 Task: Open an excel sheet with  and write heading  City data  Add 10 city name:-  '1. Chelsea, New York, NY , 2. Beverly Hills, Los Angeles, CA , 3. Knightsbridge, London, United Kingdom , 4. Le Marais, Paris, forance , 5. Ginza, Tokyo, Japan _x000D_
6. Circular Quay, Sydney, Australia , 7. Mitte, Berlin, Germany , 8. Downtown, Toronto, Canada , 9. Trastevere, Rome, 10. Colaba, Mumbai, India. ' in July Last week sales are  1. Chelsea, New York, NY 10001 | 2. Beverly Hills, Los Angeles, CA 90210 | 3. Knightsbridge, London, United Kingdom SW1X 7XL | 4. Le Marais, Paris, forance 75004 | 5. Ginza, Tokyo, Japan 104-0061 | 6. Circular Quay, Sydney, Australia 2000 | 7. Mitte, Berlin, Germany 10178 | 8. Downtown, Toronto, Canada M5V 3L9 | 9. Trastevere, Rome, Italy 00153 | 10. Colaba, Mumbai, India 400005. Save page analysisSalesTargets_2023
Action: Key pressed <Key.shift><Key.shift><Key.shift><Key.shift><Key.shift><Key.shift><Key.shift><Key.shift><Key.shift><Key.shift><Key.shift><Key.shift><Key.shift><Key.shift><Key.shift><Key.shift><Key.shift><Key.shift><Key.shift><Key.shift><Key.shift><Key.shift><Key.shift><Key.shift><Key.shift><Key.shift><Key.shift><Key.shift><Key.shift><Key.shift><Key.shift><Key.shift><Key.shift><Key.shift><Key.shift><Key.shift><Key.shift><Key.shift><Key.shift><Key.shift><Key.shift><Key.shift><Key.shift><Key.shift><Key.shift><Key.shift><Key.shift><Key.shift>T<Key.backspace><Key.shift><Key.shift><Key.shift><Key.shift><Key.shift><Key.shift><Key.shift><Key.shift><Key.shift><Key.shift><Key.shift><Key.shift><Key.shift><Key.shift><Key.shift><Key.shift><Key.shift><Key.shift><Key.shift><Key.shift><Key.shift><Key.shift><Key.shift><Key.shift><Key.shift>City<Key.space><Key.shift><Key.shift><Key.shift><Key.shift><Key.shift><Key.shift><Key.shift><Key.shift><Key.shift><Key.shift><Key.shift><Key.shift><Key.shift><Key.shift><Key.shift><Key.shift><Key.shift><Key.shift>Data<Key.space><Key.enter><Key.down><Key.up><Key.shift><Key.shift><Key.shift><Key.shift><Key.shift><Key.shift><Key.shift><Key.shift><Key.shift><Key.shift><Key.shift><Key.shift><Key.shift><Key.shift><Key.shift><Key.shift><Key.shift><Key.shift><Key.shift><Key.shift><Key.shift><Key.shift><Key.shift><Key.shift><Key.shift><Key.shift><Key.shift><Key.shift><Key.shift><Key.shift>City<Key.space><Key.shift><Key.shift><Key.shift><Key.shift><Key.shift><Key.shift><Key.shift><Key.shift><Key.shift><Key.shift><Key.shift><Key.shift><Key.shift><Key.shift><Key.shift>Nma<Key.backspace><Key.backspace>ame<Key.space><Key.enter>
Screenshot: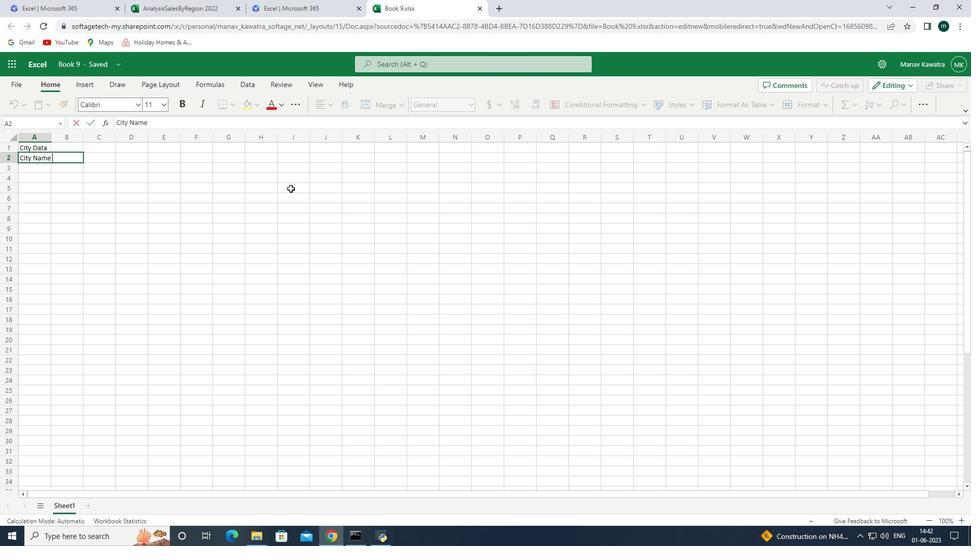
Action: Mouse moved to (439, 239)
Screenshot: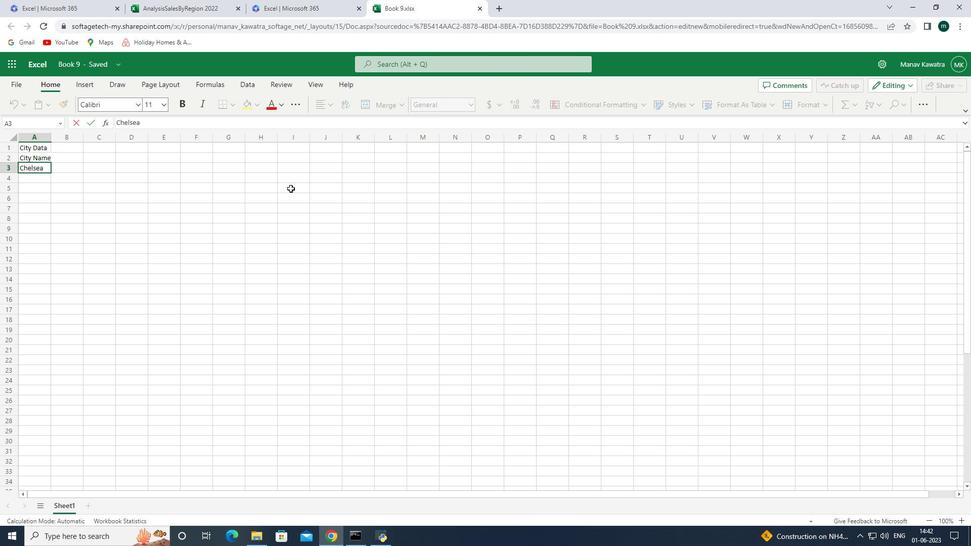 
Action: Key pressed <Key.down><Key.up><Key.up>
Screenshot: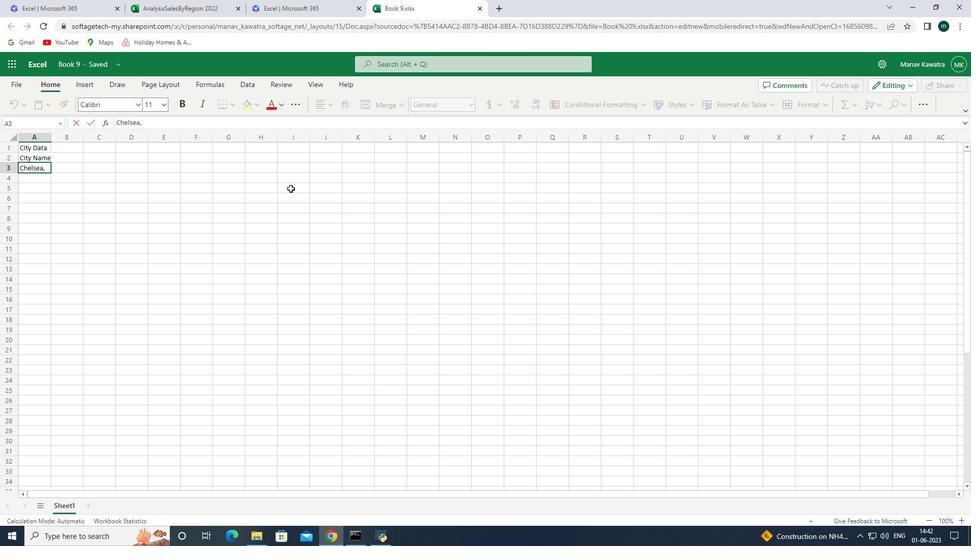 
Action: Mouse moved to (291, 188)
Screenshot: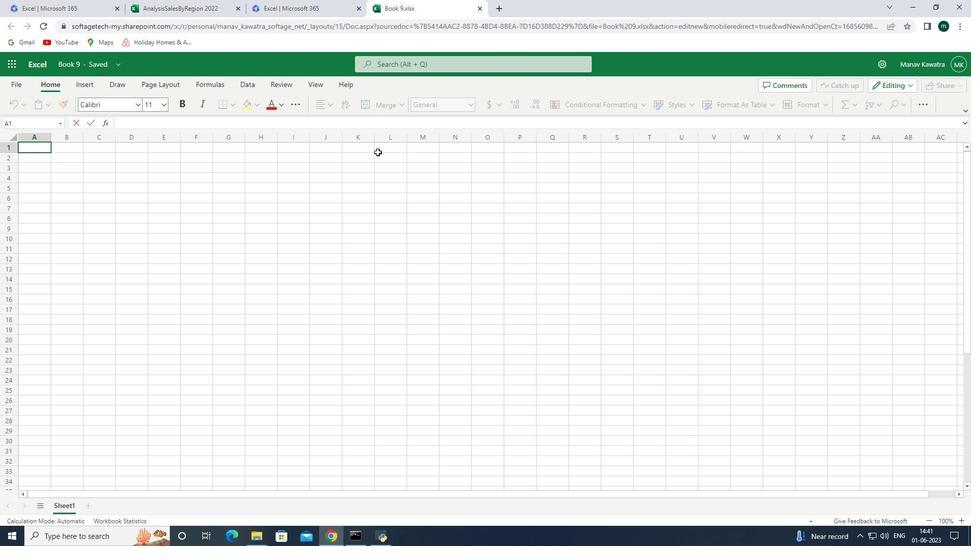
Action: Key pressed <Key.shift><Key.shift><Key.shift><Key.shift><Key.shift><Key.shift><Key.shift><Key.shift><Key.shift><Key.shift><Key.shift><Key.shift><Key.shift><Key.shift><Key.shift><Key.shift><Key.shift><Key.shift><Key.shift><Key.shift><Key.shift><Key.shift><Key.shift><Key.shift><Key.shift><Key.shift><Key.shift><Key.shift><Key.shift><Key.shift><Key.shift><Key.shift><Key.shift><Key.shift><Key.shift><Key.shift><Key.shift><Key.shift><Key.shift><Key.shift><Key.shift><Key.shift><Key.shift><Key.shift><Key.shift><Key.shift><Key.shift><Key.shift><Key.shift><Key.shift><Key.shift><Key.shift><Key.shift><Key.shift><Key.shift><Key.shift><Key.shift><Key.shift><Key.shift><Key.shift><Key.shift><Key.shift><Key.shift><Key.shift><Key.shift><Key.shift><Key.shift><Key.shift><Key.shift><Key.shift><Key.shift><Key.shift><Key.shift><Key.shift><Key.shift><Key.shift><Key.shift>City<Key.space><Key.shift><Key.shift><Key.shift><Key.shift><Key.shift><Key.shift><Key.shift>Data<Key.space><Key.enter><Key.shift><Key.shift><Key.shift><Key.shift><Key.shift><Key.shift><Key.shift><Key.shift><Key.shift><Key.shift><Key.shift><Key.shift><Key.shift><Key.shift><Key.shift><Key.shift><Key.shift><Key.shift><Key.shift><Key.shift><Key.shift><Key.shift><Key.shift><Key.shift><Key.shift><Key.shift><Key.shift><Key.shift><Key.shift><Key.shift><Key.shift><Key.shift><Key.shift><Key.shift><Key.shift><Key.shift><Key.shift><Key.shift><Key.shift><Key.shift><Key.shift><Key.shift><Key.shift><Key.shift><Key.shift><Key.shift><Key.shift><Key.shift><Key.shift><Key.shift><Key.shift><Key.shift><Key.shift><Key.shift><Key.shift><Key.shift><Key.shift><Key.shift><Key.shift><Key.shift><Key.shift><Key.shift><Key.shift><Key.shift><Key.shift><Key.shift><Key.shift><Key.shift><Key.shift><Key.shift><Key.shift><Key.shift><Key.shift><Key.shift><Key.shift><Key.shift><Key.shift><Key.shift><Key.shift><Key.shift><Key.shift><Key.shift><Key.shift><Key.shift><Key.shift><Key.shift><Key.shift><Key.shift><Key.shift><Key.shift><Key.shift><Key.shift><Key.shift><Key.shift><Key.shift><Key.shift><Key.shift><Key.shift><Key.shift><Key.shift><Key.shift><Key.shift><Key.shift><Key.shift><Key.shift><Key.shift><Key.shift><Key.shift><Key.shift><Key.shift><Key.shift><Key.shift><Key.shift><Key.shift><Key.shift><Key.shift><Key.shift><Key.shift><Key.shift><Key.shift><Key.shift><Key.shift><Key.shift><Key.shift><Key.shift>City<Key.space><Key.shift_r>Name<Key.space><Key.enter><Key.shift><Key.shift><Key.shift><Key.shift><Key.shift><Key.shift><Key.shift><Key.shift><Key.shift><Key.shift><Key.shift><Key.shift><Key.shift><Key.shift><Key.shift><Key.shift>Chelsea<Key.space><Key.backspace>,<Key.space><Key.caps_lock><Key.caps_lock><Key.caps_lock><Key.caps_lock><Key.caps_lock><Key.caps_lock><Key.caps_lock><Key.caps_lock><Key.caps_lock><Key.caps_lock><Key.caps_lock><Key.caps_lock><Key.caps_lock><Key.shift>nEW<Key.space>YORK<Key.backspace><Key.backspace><Key.backspace><Key.backspace><Key.shift><Key.shift><Key.shift><Key.shift><Key.shift><Key.shift><Key.shift><Key.shift><Key.shift>yORK,<Key.space><Key.shift><Key.shift>n<Key.shift>y<Key.enter><Key.up><Key.up><Key.down><Key.down><Key.up><Key.down><Key.up><Key.down><Key.shift><Key.shift><Key.shift><Key.shift><Key.shift><Key.shift><Key.shift><Key.shift><Key.shift><Key.shift><Key.shift><Key.shift><Key.shift><Key.shift><Key.shift><Key.shift><Key.shift>s<Key.backspace><Key.shift><Key.shift><Key.shift><Key.shift><Key.shift><Key.shift>bEVERLY<Key.space><Key.shift>hILLS,<Key.space><Key.shift><Key.shift><Key.shift><Key.shift><Key.shift><Key.shift><Key.shift><Key.shift><Key.shift><Key.shift><Key.shift><Key.shift><Key.shift><Key.shift><Key.shift><Key.shift><Key.shift><Key.shift><Key.shift><Key.shift><Key.shift><Key.shift><Key.shift><Key.shift><Key.shift><Key.shift><Key.shift><Key.shift><Key.shift><Key.shift><Key.shift><Key.shift><Key.shift><Key.shift><Key.shift><Key.shift><Key.shift><Key.shift><Key.shift><Key.shift><Key.shift><Key.shift><Key.shift><Key.shift><Key.shift><Key.shift><Key.shift><Key.shift><Key.shift><Key.shift><Key.shift><Key.shift><Key.shift><Key.shift><Key.shift><Key.shift><Key.shift><Key.shift><Key.shift><Key.shift><Key.shift><Key.shift><Key.shift><Key.shift><Key.shift><Key.shift><Key.shift><Key.shift><Key.shift><Key.shift><Key.shift><Key.shift><Key.shift><Key.shift><Key.shift><Key.shift><Key.shift><Key.shift><Key.shift><Key.shift><Key.shift><Key.shift><Key.shift><Key.shift><Key.shift><Key.shift><Key.shift><Key.shift><Key.shift><Key.shift><Key.shift><Key.shift><Key.shift><Key.shift><Key.shift><Key.shift><Key.shift><Key.shift><Key.shift><Key.shift><Key.shift><Key.shift><Key.shift><Key.shift><Key.shift><Key.shift><Key.shift><Key.shift><Key.shift><Key.shift><Key.shift><Key.shift><Key.shift><Key.shift><Key.shift><Key.shift><Key.shift><Key.shift><Key.shift><Key.shift><Key.shift><Key.shift><Key.shift><Key.shift><Key.shift><Key.shift><Key.shift><Key.shift><Key.shift><Key.shift><Key.shift><Key.shift><Key.shift><Key.shift>lOS<Key.space><Key.shift>aNGELES,<Key.space><Key.shift>cA<Key.space><Key.backspace><Key.backspace><Key.shift>a<Key.enter><Key.up><Key.down><Key.shift><Key.shift><Key.shift><Key.shift><Key.shift><Key.shift><Key.shift><Key.shift><Key.shift><Key.shift><Key.shift><Key.shift><Key.shift><Key.shift><Key.shift><Key.shift><Key.shift><Key.shift><Key.shift><Key.shift>kI<Key.backspace>NIGHTS<Key.shift><Key.shift><Key.shift><Key.shift><Key.shift><Key.shift><Key.shift>bRIDGE<Key.space><Key.backspace>,<Key.space><Key.shift>lODON<Key.space><Key.backspace>,<Key.space><Key.shift><Key.shift><Key.shift><Key.shift><Key.shift><Key.shift><Key.shift><Key.shift><Key.shift><Key.shift><Key.shift>uNITED<Key.space><Key.shift>kINGDOM<Key.enter><Key.shift><Key.shift><Key.shift><Key.shift><Key.shift><Key.shift><Key.shift><Key.shift><Key.shift><Key.shift><Key.shift><Key.shift><Key.shift><Key.shift><Key.shift><Key.shift><Key.shift><Key.shift><Key.shift><Key.shift><Key.shift><Key.shift><Key.shift><Key.shift><Key.shift><Key.shift><Key.shift><Key.shift><Key.shift><Key.shift><Key.shift><Key.shift><Key.shift><Key.shift><Key.shift>lE<Key.space><Key.shift>mARAIS,<Key.space><Key.shift>pARIS<Key.space><Key.backspace>,<Key.shift><Key.shift><Key.shift><Key.shift><Key.shift><Key.shift><Key.shift><Key.shift><Key.shift><Key.shift><Key.shift><Key.shift><Key.shift><Key.shift><Key.shift>fORA<Key.backspace><Key.backspace><Key.backspace><Key.backspace><Key.space><Key.shift>fORANCE<Key.space><Key.enter><Key.shift><Key.shift><Key.shift><Key.shift><Key.shift><Key.shift><Key.shift><Key.shift><Key.shift><Key.shift><Key.shift><Key.shift><Key.shift><Key.shift><Key.shift><Key.shift><Key.shift><Key.shift><Key.shift><Key.shift><Key.shift><Key.shift><Key.shift><Key.shift><Key.shift><Key.shift><Key.shift><Key.shift><Key.shift><Key.shift><Key.shift><Key.shift><Key.shift><Key.shift><Key.shift><Key.shift><Key.shift><Key.shift><Key.shift><Key.shift><Key.shift><Key.shift><Key.shift><Key.shift><Key.shift><Key.shift><Key.shift><Key.shift><Key.shift><Key.shift><Key.shift><Key.shift><Key.shift><Key.shift><Key.shift><Key.shift><Key.shift><Key.shift><Key.shift><Key.shift><Key.shift><Key.shift><Key.shift><Key.shift><Key.shift><Key.shift><Key.shift><Key.shift><Key.shift><Key.shift><Key.shift><Key.shift><Key.shift><Key.shift><Key.shift><Key.shift><Key.shift>gINA<Key.backspace>ZA<Key.space><Key.backspace>,<Key.space><Key.shift>tOKYO,<Key.space><Key.shift>jAPAN<Key.space><Key.enter><Key.shift><Key.shift><Key.shift><Key.shift><Key.shift><Key.shift><Key.shift><Key.shift><Key.shift><Key.shift><Key.shift><Key.shift><Key.shift><Key.shift><Key.shift><Key.shift><Key.shift><Key.shift><Key.shift><Key.shift><Key.shift><Key.shift><Key.shift><Key.shift><Key.shift><Key.shift><Key.shift><Key.shift><Key.shift><Key.shift><Key.shift><Key.shift><Key.shift><Key.shift><Key.shift><Key.shift><Key.shift><Key.shift><Key.shift><Key.shift><Key.shift><Key.shift><Key.shift><Key.shift><Key.shift><Key.shift><Key.shift><Key.shift><Key.shift><Key.shift><Key.shift>cIRCULAR<Key.space><Key.shift>qUAY<Key.space><Key.shift><Key.shift><Key.shift><Key.shift><Key.shift><Key.shift><Key.shift><Key.shift><Key.shift><Key.shift><Key.shift><Key.shift><Key.shift><Key.shift><Key.shift><Key.shift><Key.shift><Key.shift><Key.shift><Key.shift><Key.shift><Key.shift><Key.shift><Key.shift><Key.shift><Key.shift><Key.shift><Key.shift><Key.shift><Key.shift><Key.shift><Key.shift><Key.shift><Key.shift><Key.shift><Key.shift><Key.backspace>,<Key.space><Key.shift><Key.shift><Key.shift><Key.shift><Key.shift><Key.shift><Key.shift><Key.shift><Key.shift><Key.shift><Key.shift><Key.shift><Key.shift><Key.shift><Key.shift><Key.shift><Key.shift><Key.shift><Key.shift><Key.shift><Key.shift><Key.shift><Key.shift><Key.shift><Key.shift><Key.shift><Key.shift><Key.shift><Key.shift><Key.shift><Key.shift><Key.shift><Key.shift><Key.shift><Key.shift><Key.shift><Key.shift><Key.shift><Key.shift><Key.shift><Key.shift><Key.shift><Key.shift><Key.shift><Key.shift><Key.shift><Key.shift><Key.shift><Key.shift>sYDNEY,<Key.space><Key.shift>aUSTRALIA<Key.space><Key.enter><Key.shift><Key.shift><Key.shift><Key.shift><Key.shift><Key.shift><Key.shift>mITTE<Key.space><Key.backspace>,<Key.space><Key.shift>bERLIM<Key.backspace>N,<Key.space><Key.shift><Key.shift><Key.shift><Key.shift><Key.shift><Key.shift><Key.shift><Key.shift>gERMANY<Key.space><Key.enter><Key.shift><Key.shift><Key.shift><Key.shift><Key.shift><Key.shift><Key.shift><Key.shift><Key.shift><Key.shift><Key.shift><Key.shift><Key.shift><Key.shift><Key.shift><Key.shift><Key.shift><Key.shift><Key.shift><Key.shift><Key.shift><Key.shift><Key.shift><Key.shift><Key.shift><Key.shift><Key.shift><Key.shift><Key.shift><Key.shift><Key.shift><Key.shift><Key.shift><Key.shift><Key.shift><Key.shift><Key.shift><Key.shift><Key.shift><Key.shift><Key.shift><Key.shift><Key.shift><Key.shift><Key.shift><Key.shift><Key.shift><Key.shift><Key.shift><Key.shift><Key.shift><Key.shift><Key.shift><Key.shift><Key.shift><Key.shift><Key.shift><Key.shift><Key.shift><Key.shift><Key.shift><Key.shift><Key.shift><Key.shift><Key.shift><Key.shift><Key.shift><Key.shift><Key.shift><Key.shift><Key.shift><Key.shift><Key.shift><Key.shift><Key.shift><Key.shift><Key.shift><Key.shift><Key.shift><Key.shift><Key.shift><Key.shift><Key.shift>dOWNTOWN,<Key.space><Key.shift><Key.shift><Key.shift><Key.shift><Key.shift><Key.shift><Key.shift><Key.shift><Key.shift>tORONTO<Key.space><Key.backspace>,<Key.space><Key.shift><Key.shift><Key.shift><Key.shift><Key.shift><Key.shift><Key.shift><Key.shift><Key.shift><Key.shift><Key.shift><Key.shift><Key.shift><Key.shift><Key.shift><Key.shift><Key.shift><Key.shift><Key.shift><Key.shift><Key.shift><Key.shift><Key.shift><Key.shift><Key.shift>cANADA<Key.enter><Key.shift><Key.shift><Key.shift><Key.shift><Key.shift><Key.shift><Key.shift><Key.shift>tRASTEVERE,<Key.space><Key.shift><Key.shift><Key.shift><Key.shift><Key.shift><Key.shift><Key.shift><Key.shift><Key.shift><Key.shift><Key.shift><Key.shift><Key.shift><Key.shift><Key.shift><Key.shift><Key.shift><Key.shift><Key.shift><Key.shift>rOME<Key.enter><Key.shift><Key.shift><Key.shift><Key.shift><Key.shift><Key.shift><Key.shift><Key.shift><Key.shift><Key.shift><Key.shift><Key.shift><Key.shift><Key.shift><Key.shift><Key.shift><Key.shift><Key.shift><Key.shift><Key.shift><Key.shift><Key.shift><Key.shift><Key.shift><Key.shift><Key.shift><Key.shift><Key.shift><Key.shift><Key.shift><Key.shift><Key.shift><Key.shift><Key.shift><Key.shift><Key.shift><Key.shift><Key.shift><Key.shift><Key.shift><Key.shift><Key.shift><Key.shift><Key.shift><Key.shift><Key.shift><Key.shift><Key.shift><Key.shift><Key.shift><Key.shift><Key.shift><Key.shift><Key.shift><Key.shift><Key.shift>cOLABA,<Key.space><Key.shift>mUMBAI<Key.space><Key.backspace><Key.backspace>,<Key.space><Key.shift>iNDIA<Key.space><Key.enter><Key.right><Key.right>
Screenshot: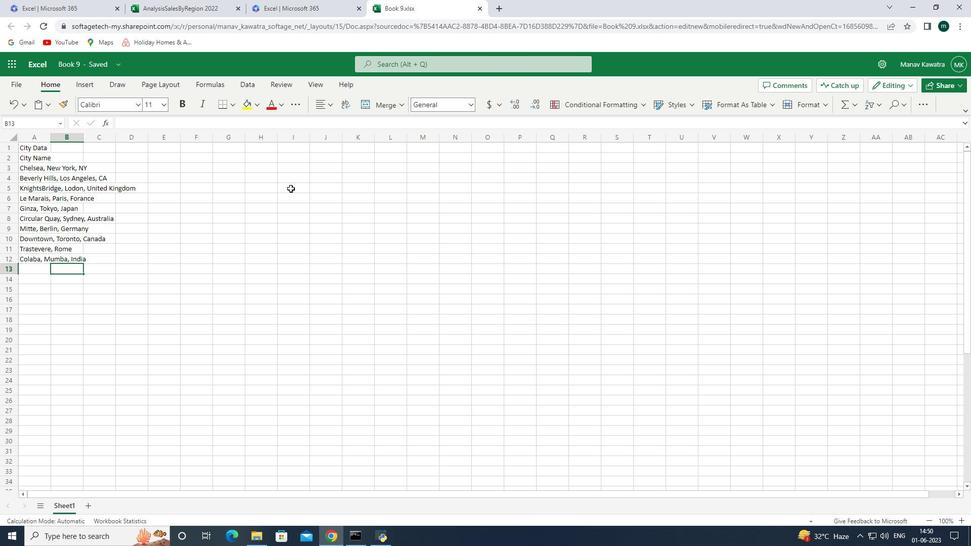 
Action: Mouse moved to (50, 137)
Screenshot: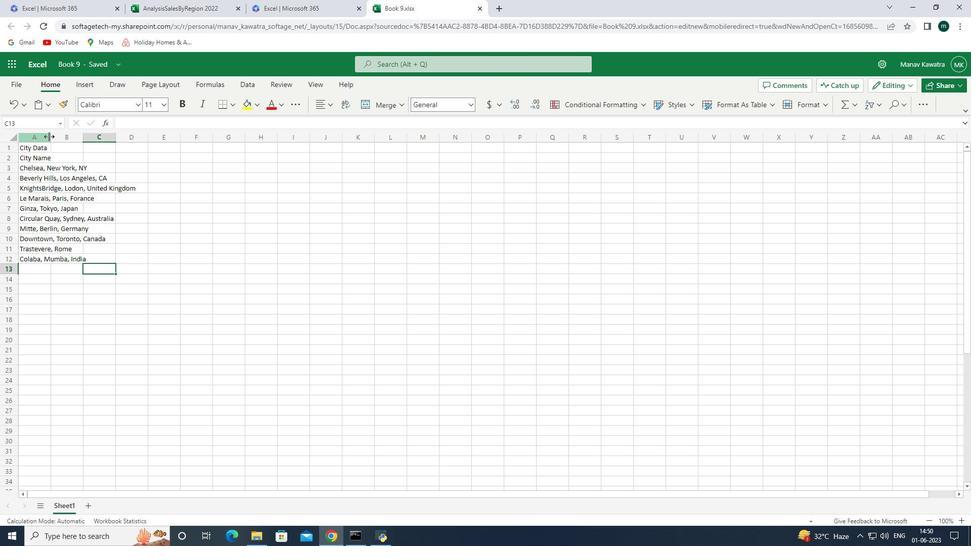 
Action: Mouse pressed left at (50, 137)
Screenshot: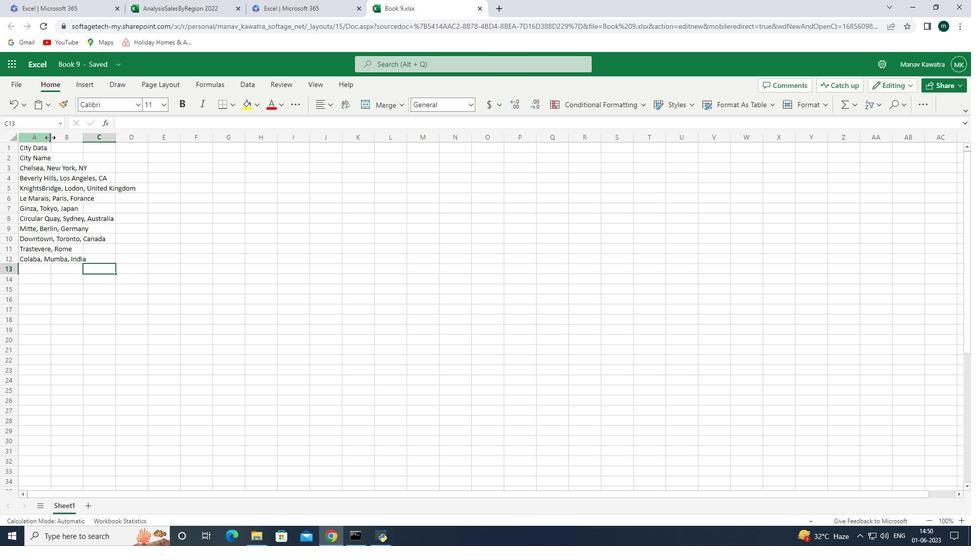 
Action: Mouse pressed left at (50, 137)
Screenshot: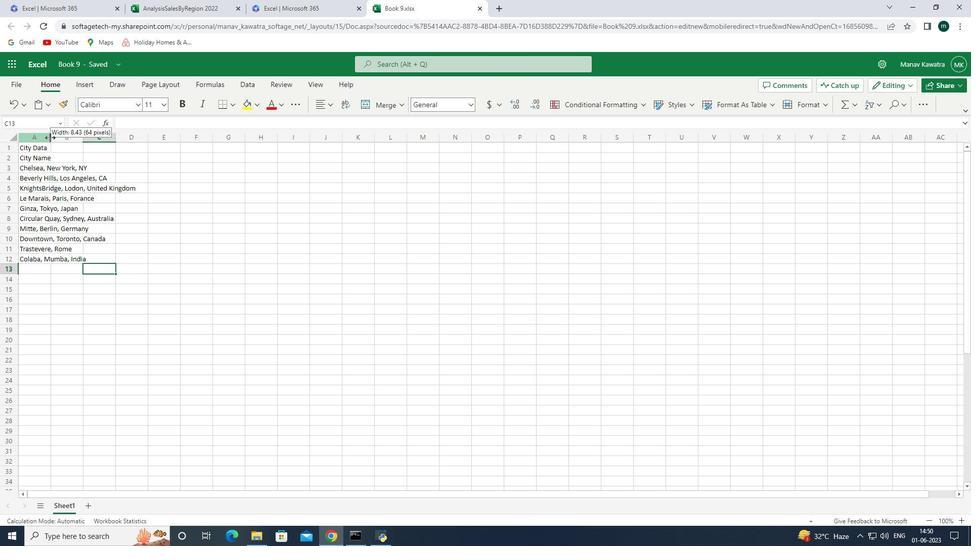 
Action: Mouse moved to (150, 156)
Screenshot: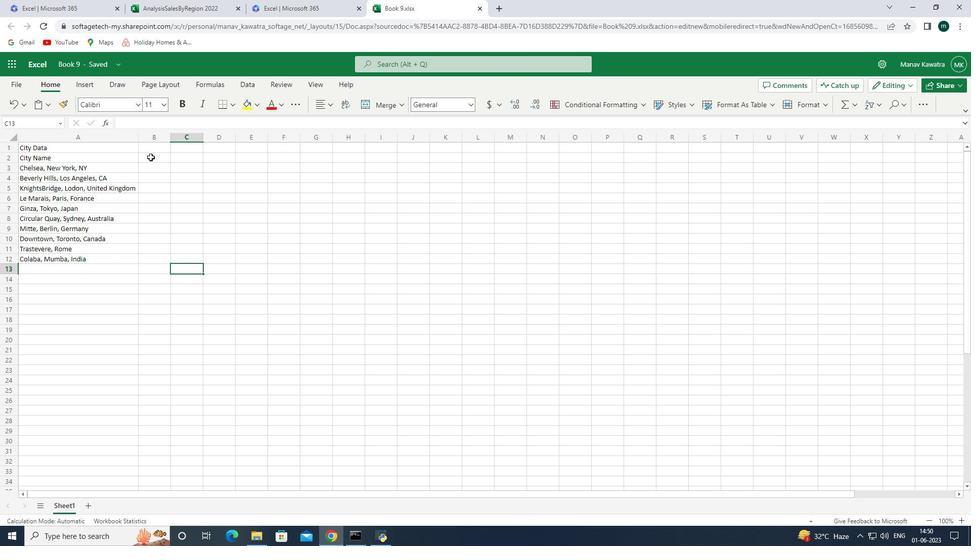 
Action: Mouse pressed left at (150, 156)
Screenshot: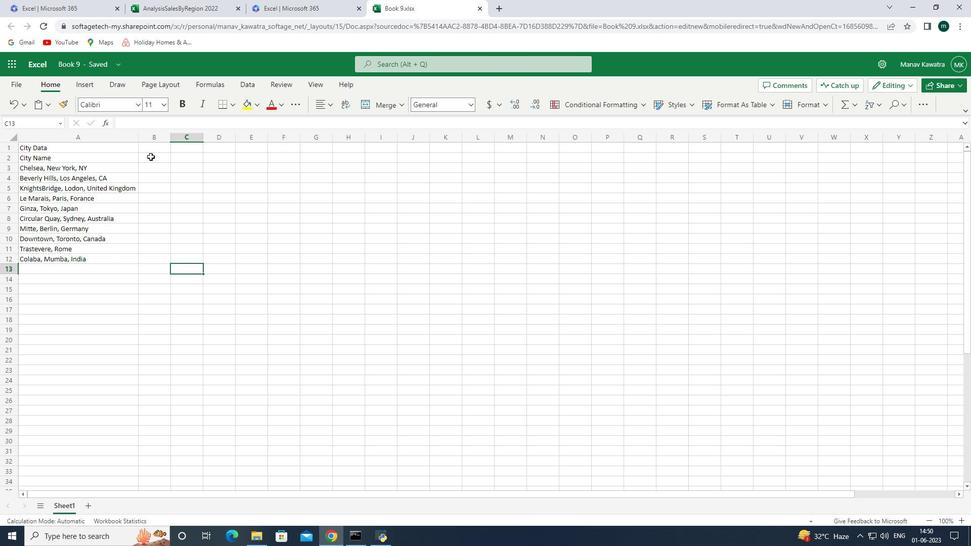 
Action: Mouse moved to (161, 160)
Screenshot: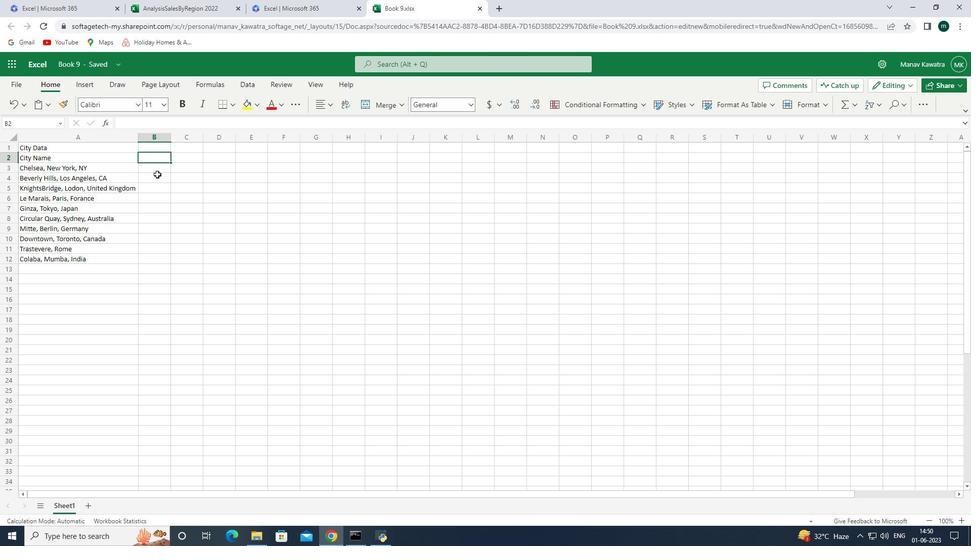 
Action: Key pressed <Key.down><Key.up><Key.down><Key.up><Key.down><Key.up><Key.down><Key.up><Key.down><Key.up><Key.shift_r><Key.shift_r><Key.shift_r><Key.shift_r><Key.shift_r><Key.shift_r><Key.shift_r><Key.shift_r><Key.shift_r><Key.shift_r><Key.shift_r>JULY<Key.space><Key.shift_r>LAST<Key.space><Key.shift>wEEK<Key.space><Key.shift>sALES<Key.enter>
Screenshot: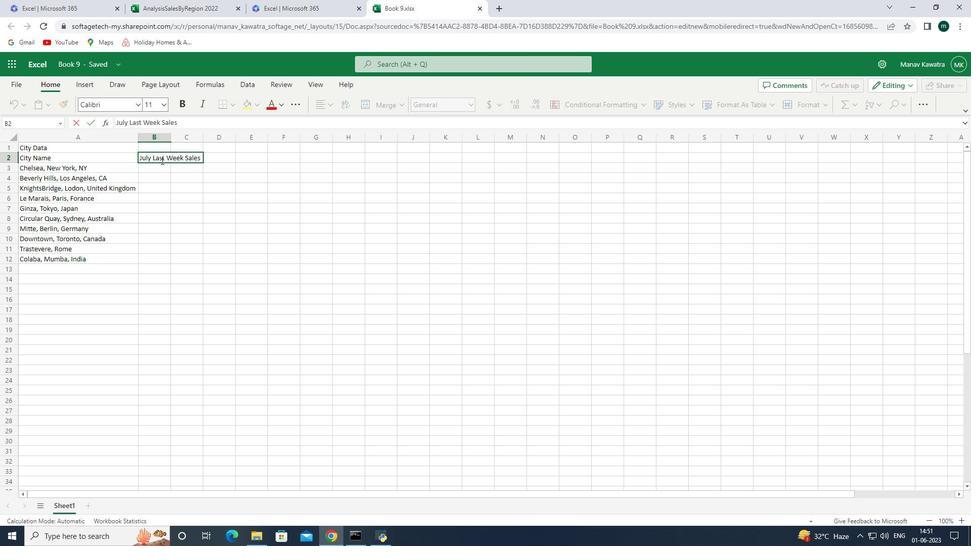 
Action: Mouse moved to (170, 135)
Screenshot: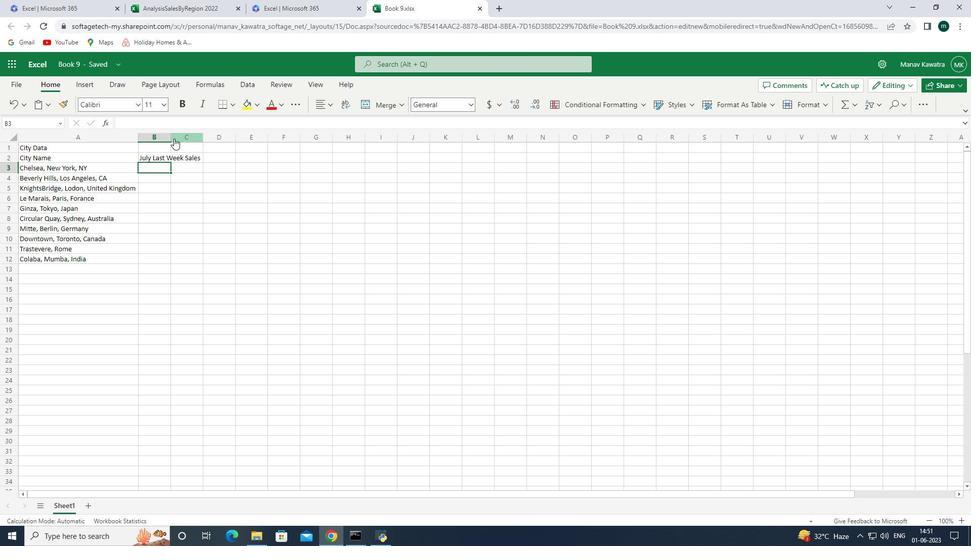 
Action: Mouse pressed left at (170, 135)
Screenshot: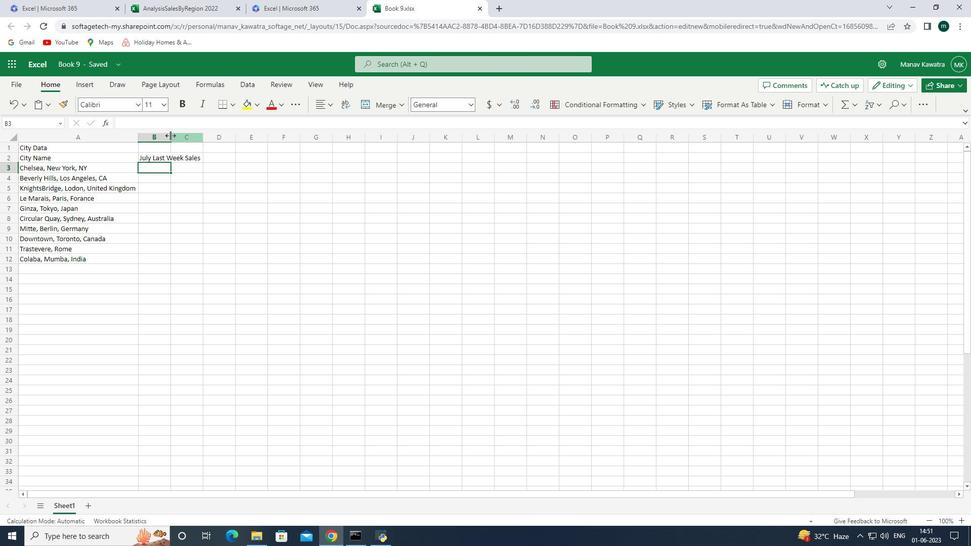 
Action: Mouse pressed left at (170, 135)
Screenshot: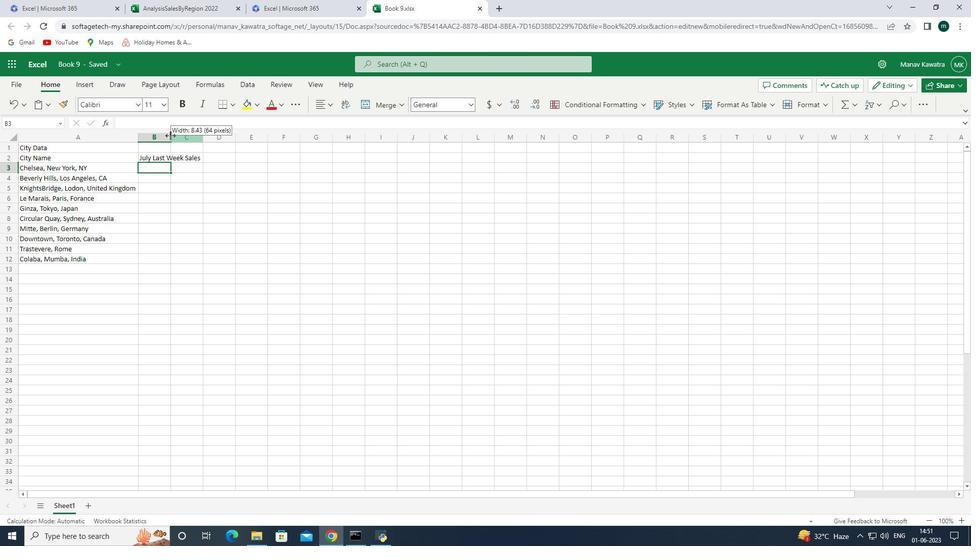 
Action: Mouse moved to (162, 167)
Screenshot: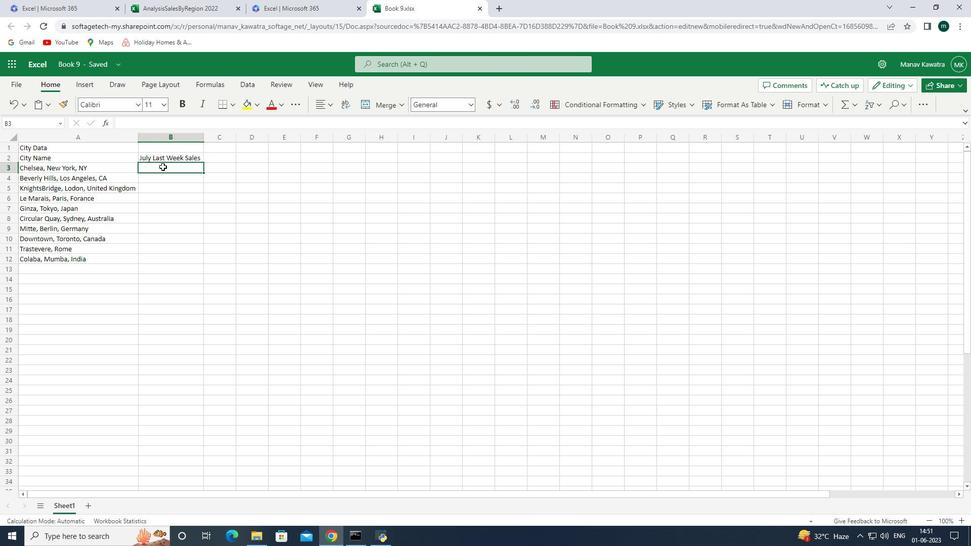 
Action: Key pressed <Key.up><Key.down><Key.shift>ny1<Key.backspace><Key.space>10001<Key.enter><Key.shift><Key.shift><Key.shift><Key.shift><Key.shift><Key.shift><Key.shift><Key.shift><Key.shift><Key.shift>c<Key.backspace>90210<Key.up>10001<Key.enter><Key.right><Key.down><Key.left><Key.shift><Key.shift><Key.shift><Key.shift><Key.shift><Key.shift><Key.shift><Key.shift><Key.shift><Key.shift><Key.shift><Key.shift><Key.shift><Key.shift><Key.shift><Key.shift><Key.shift><Key.shift><Key.shift><Key.shift><Key.shift>sw1<Key.shift><Key.shift><Key.shift><Key.shift><Key.shift><Key.shift><Key.shift><Key.shift><Key.shift><Key.shift><Key.shift><Key.shift><Key.shift><Key.shift><Key.shift><Key.shift><Key.shift><Key.shift><Key.shift><Key.shift><Key.shift><Key.shift><Key.shift><Key.shift><Key.shift><Key.shift><Key.shift><Key.shift><Key.shift><Key.shift><Key.shift><Key.shift><Key.shift><Key.shift><Key.shift><Key.shift><Key.shift><Key.shift><Key.shift><Key.shift><Key.shift><Key.shift><Key.shift><Key.shift><Key.shift><Key.shift><Key.shift><Key.shift><Key.shift><Key.shift><Key.shift><Key.shift><Key.shift><Key.shift><Key.shift>x<Key.space>7<Key.shift>xL<Key.backspace><Key.shift_r>L<Key.space><Key.enter>75004<Key.enter>104-0061<Key.enter>2000<Key.enter>10178<Key.enter><Key.shift_r>M5<Key.shift>v<Key.space><Key.shift><Key.shift><Key.shift><Key.shift><Key.shift><Key.shift><Key.shift><Key.shift><Key.shift><Key.shift><Key.shift><Key.shift><Key.shift><Key.shift><Key.shift><Key.shift><Key.shift><Key.shift>3<Key.shift_r>L9<Key.enter>002<Key.backspace>153<Key.enter>400005<Key.enter>
Screenshot: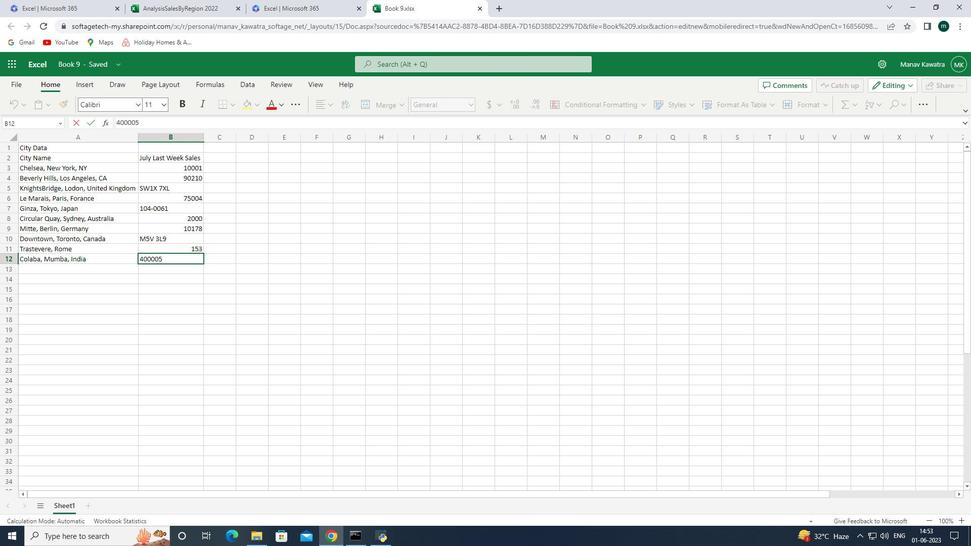 
Action: Mouse moved to (203, 136)
Screenshot: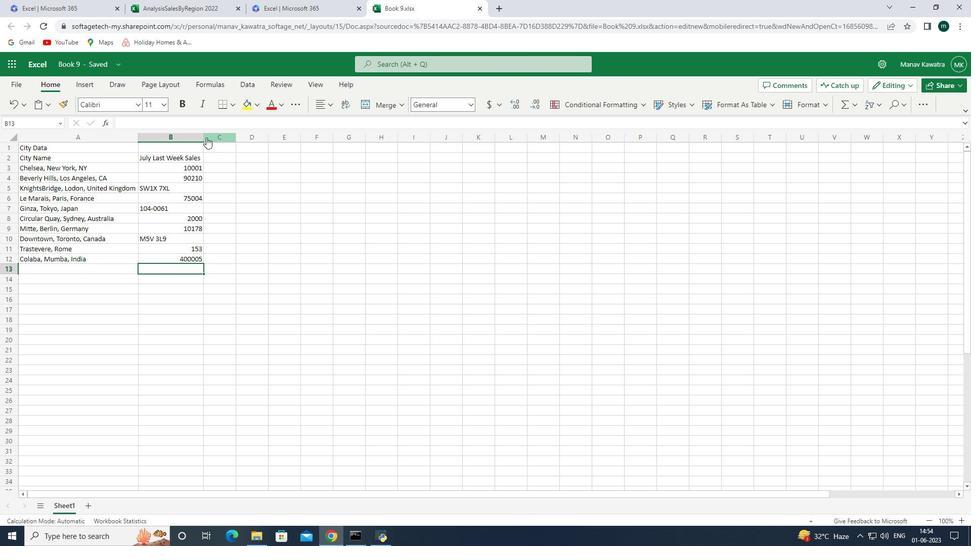 
Action: Mouse pressed left at (203, 136)
Screenshot: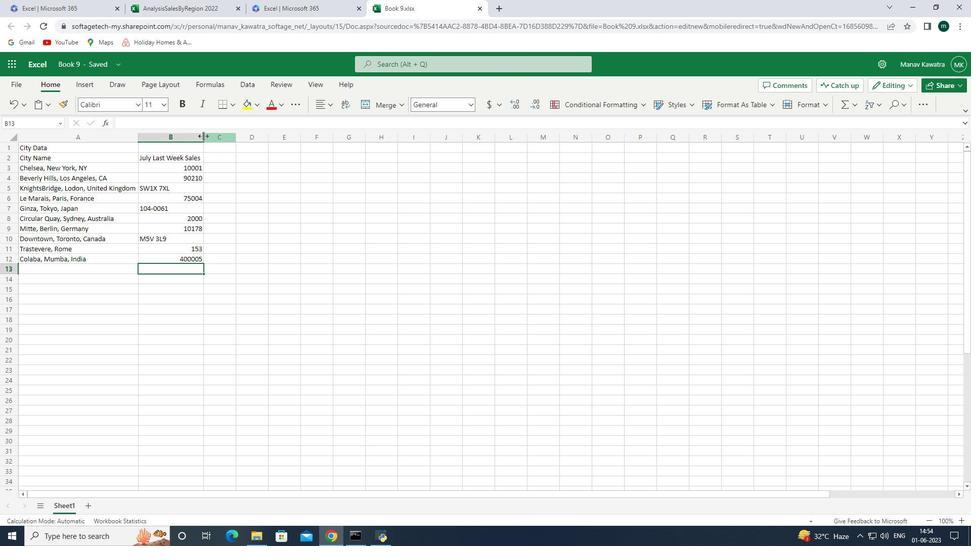 
Action: Mouse pressed left at (203, 136)
Screenshot: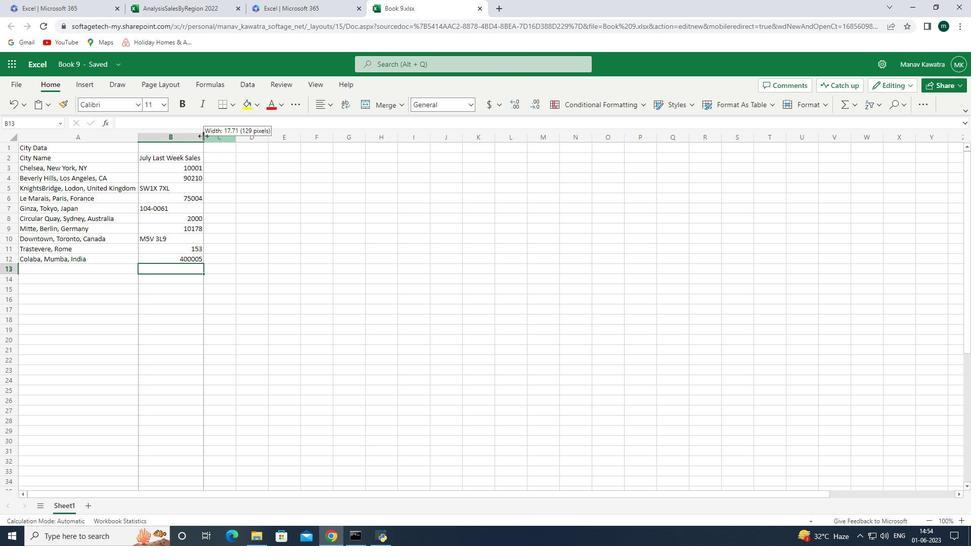 
Action: Mouse moved to (72, 149)
Screenshot: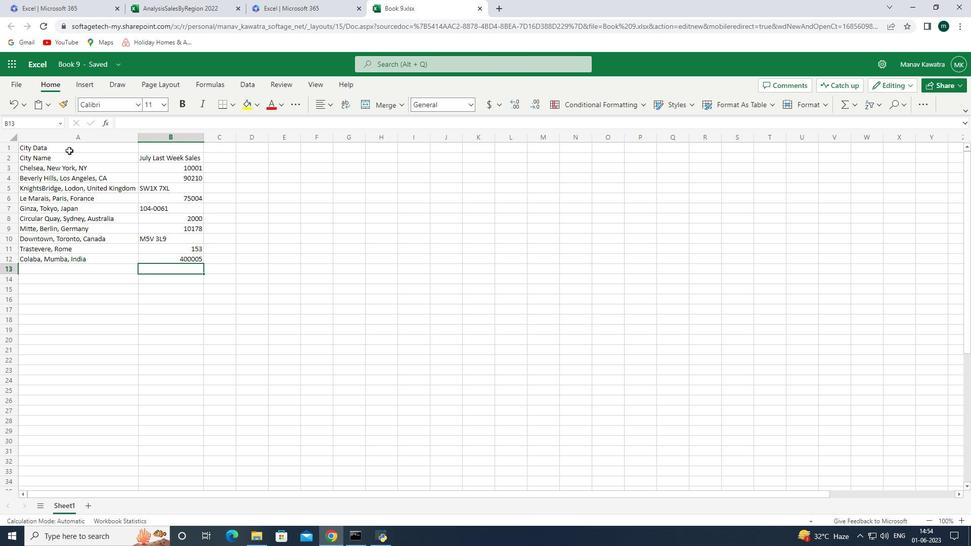 
Action: Mouse pressed left at (72, 149)
Screenshot: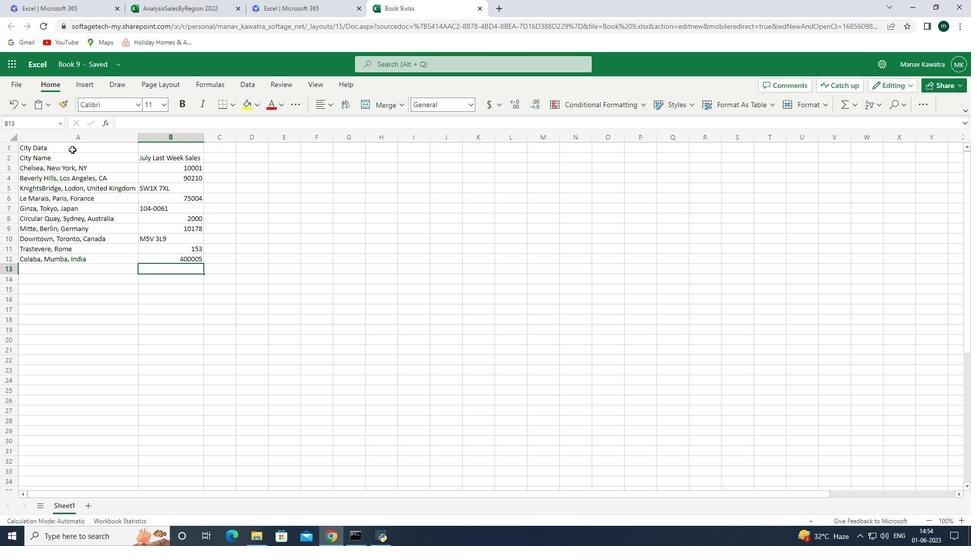 
Action: Mouse moved to (378, 105)
Screenshot: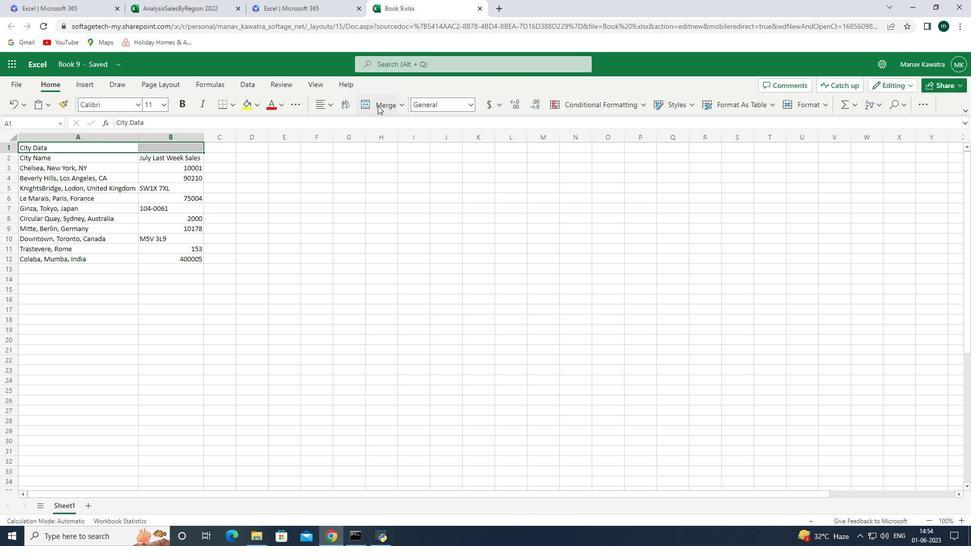 
Action: Mouse pressed left at (378, 105)
Screenshot: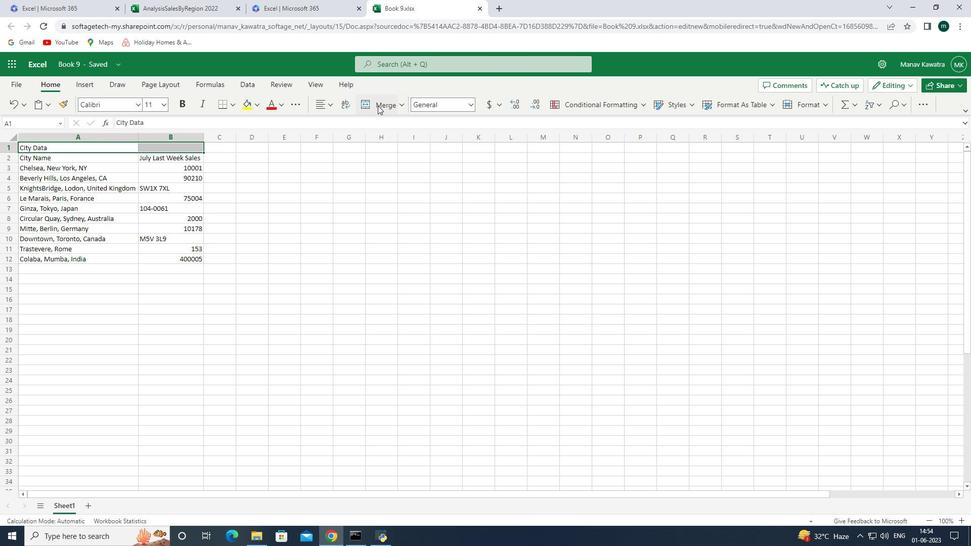 
Action: Mouse moved to (90, 61)
Screenshot: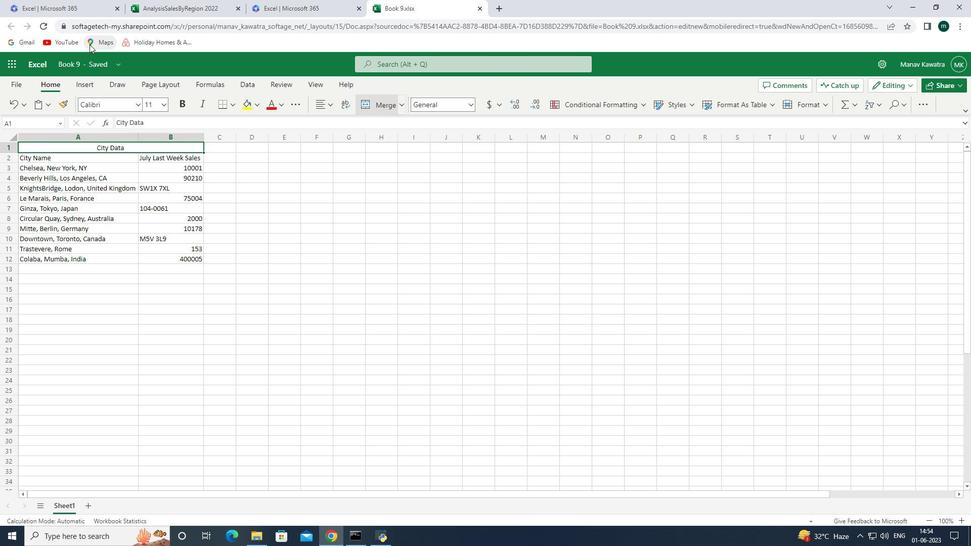 
Action: Mouse pressed left at (90, 61)
Screenshot: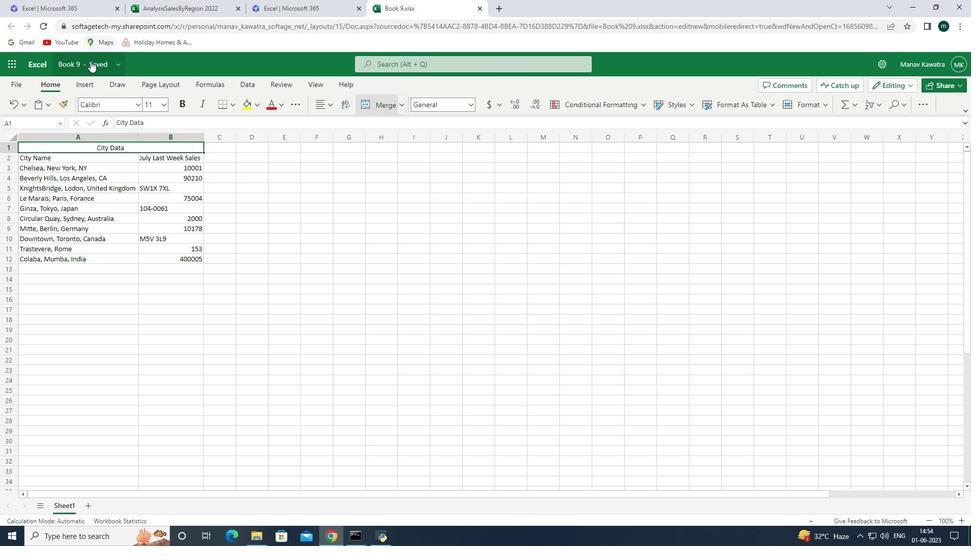 
Action: Mouse moved to (93, 101)
Screenshot: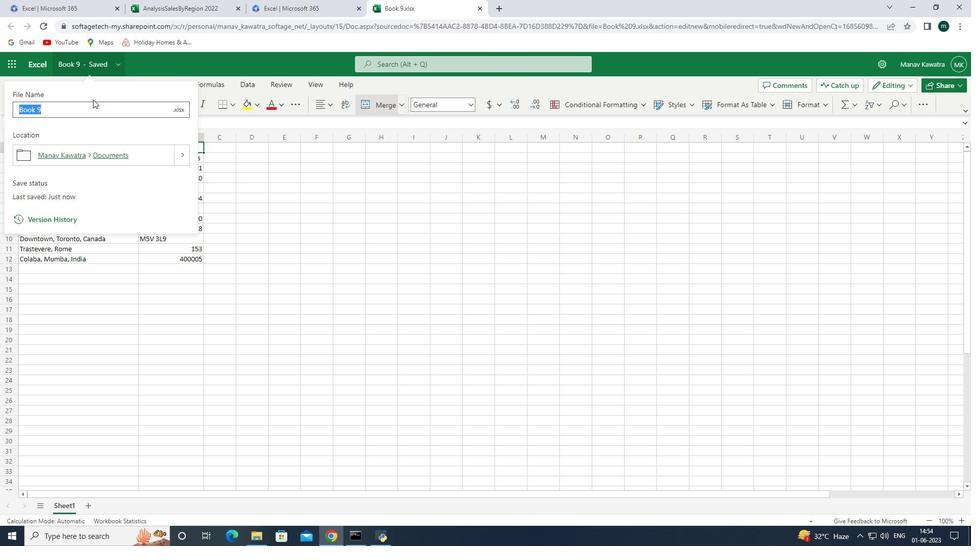 
Action: Key pressed <Key.shift><Key.shift><Key.shift><Key.shift><Key.shift><Key.shift>ANALYSIS<Key.shift><Key.shift><Key.shift>sALES<Key.shift><Key.shift><Key.shift><Key.shift><Key.shift><Key.shift><Key.shift><Key.shift><Key.shift><Key.shift><Key.shift><Key.shift><Key.shift><Key.shift>tARGRTS<Key.space>2023<Key.enter>ctrl+S
Screenshot: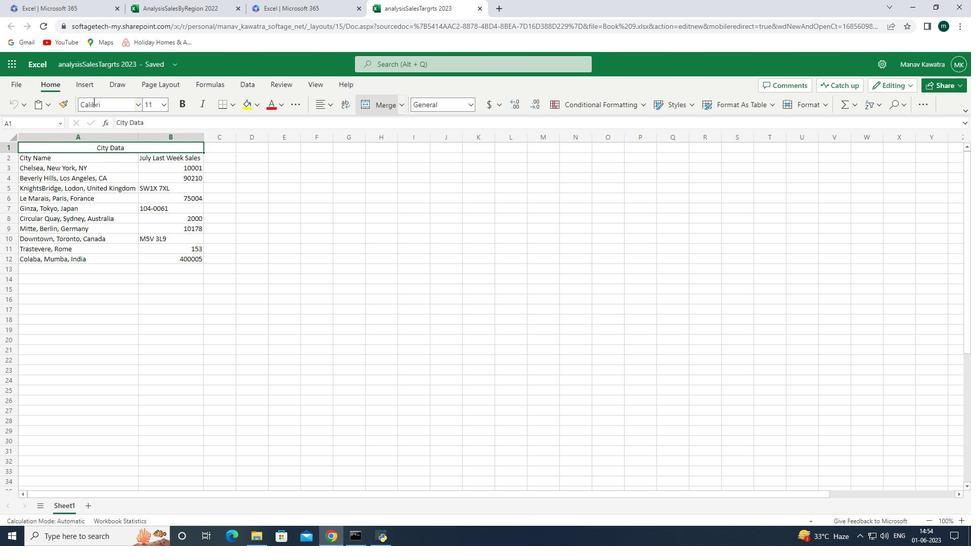 
Action: Mouse moved to (139, 95)
Screenshot: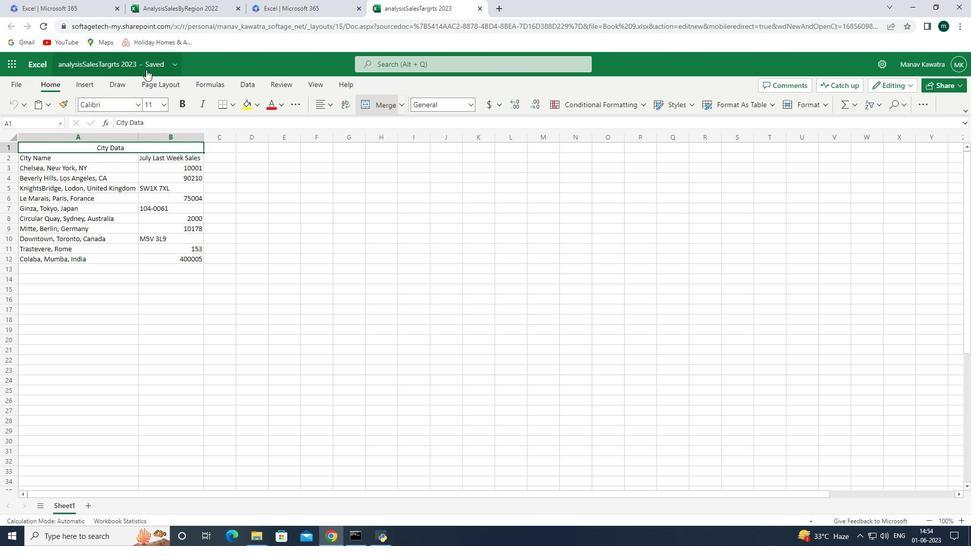 
Action: Key pressed ctrl+S
Screenshot: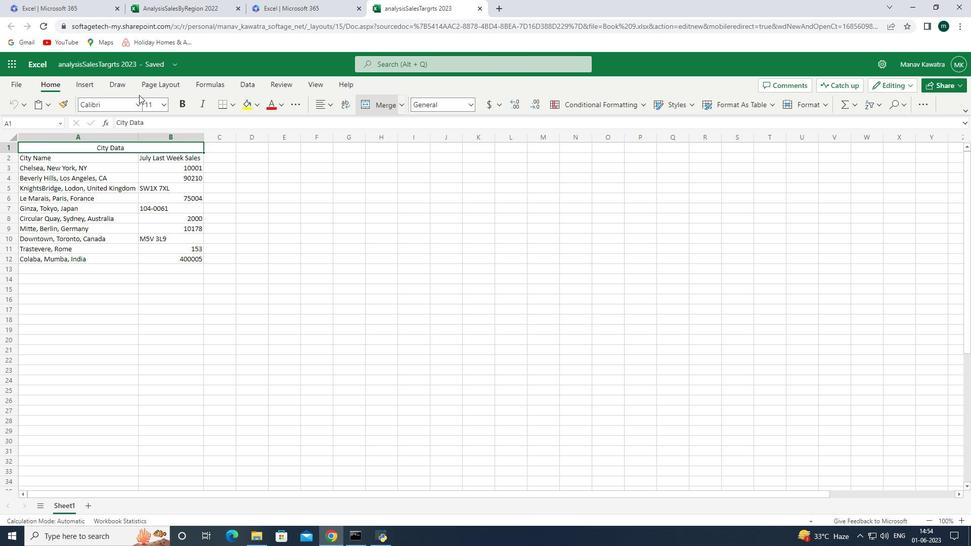 
Action: Mouse moved to (157, 311)
Screenshot: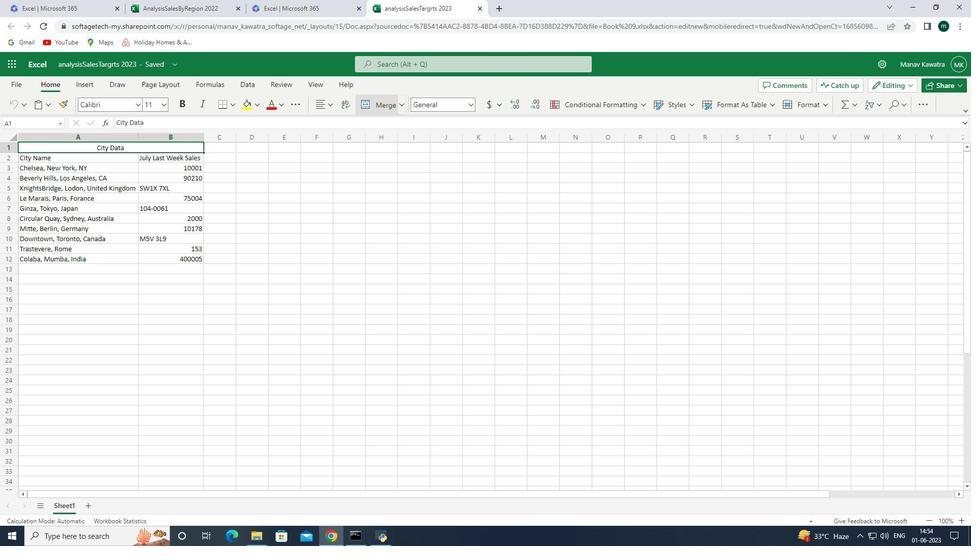 
